 Task: Search for emails categorized under 'Red category' in Outlook.
Action: Mouse moved to (403, 8)
Screenshot: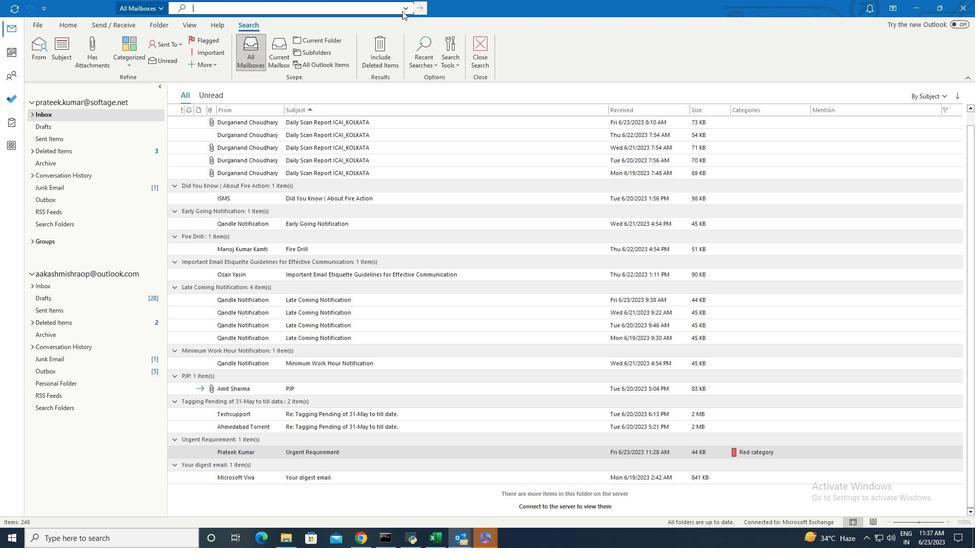 
Action: Mouse pressed left at (403, 8)
Screenshot: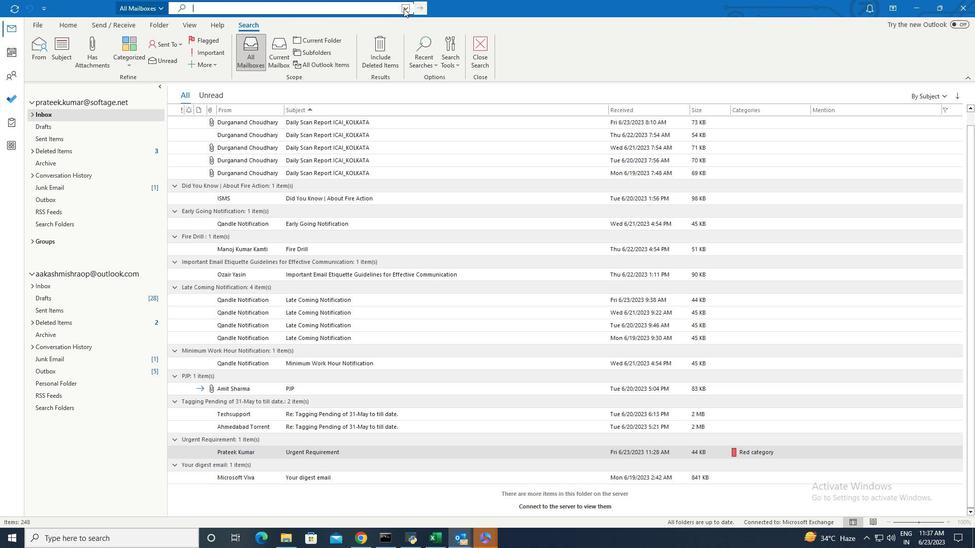
Action: Mouse moved to (411, 24)
Screenshot: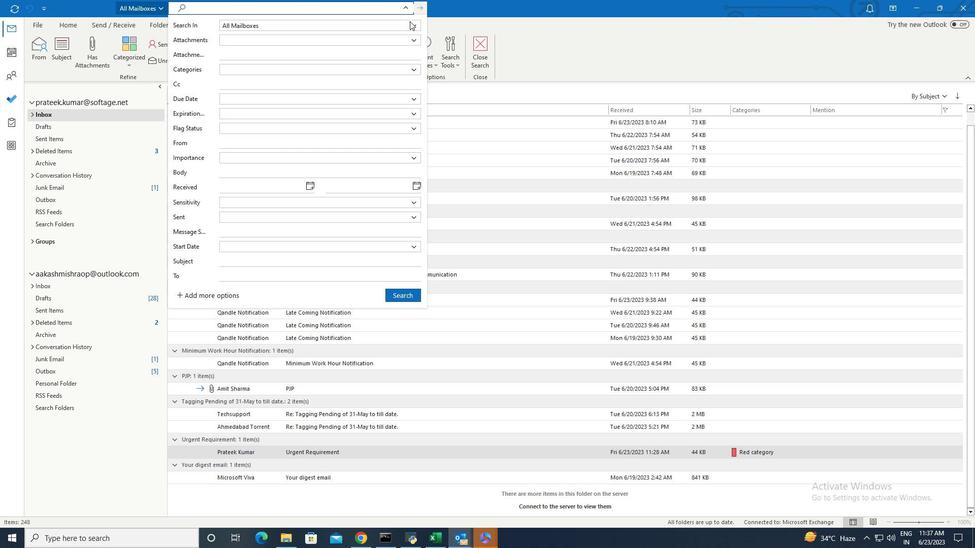 
Action: Mouse pressed left at (411, 24)
Screenshot: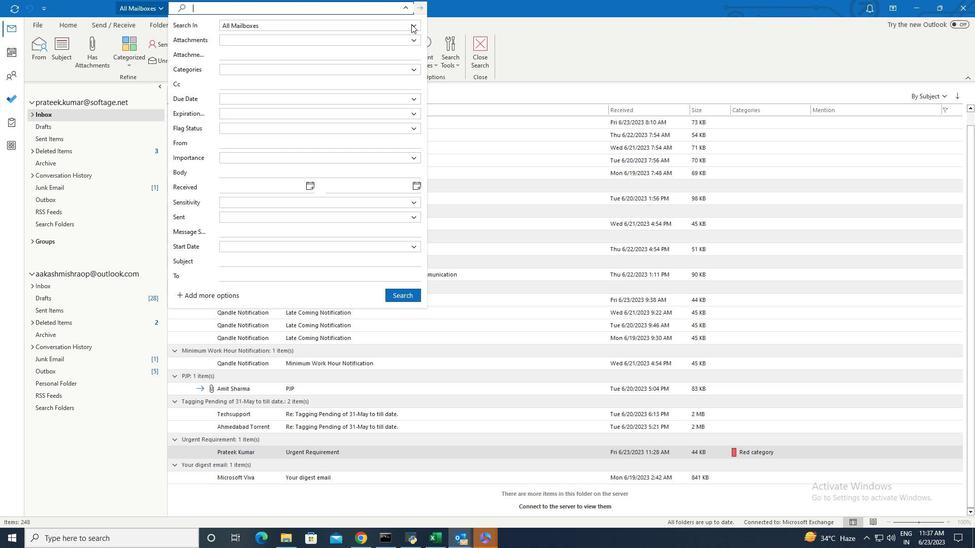 
Action: Mouse moved to (271, 34)
Screenshot: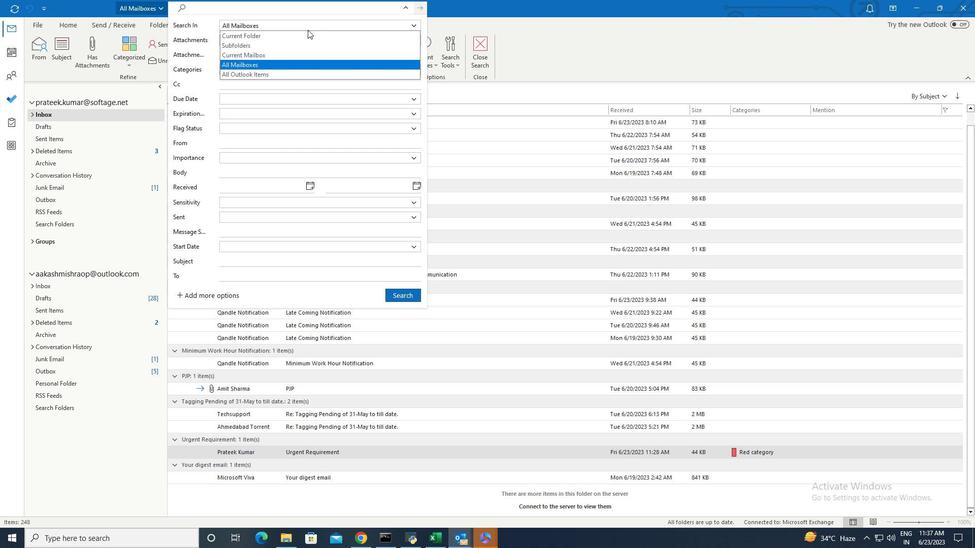 
Action: Mouse pressed left at (271, 34)
Screenshot: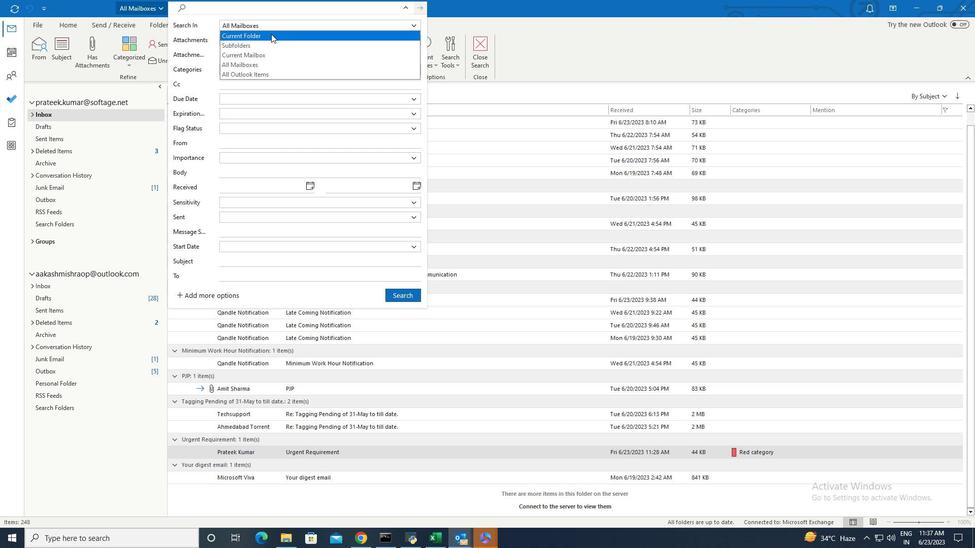 
Action: Mouse moved to (404, 7)
Screenshot: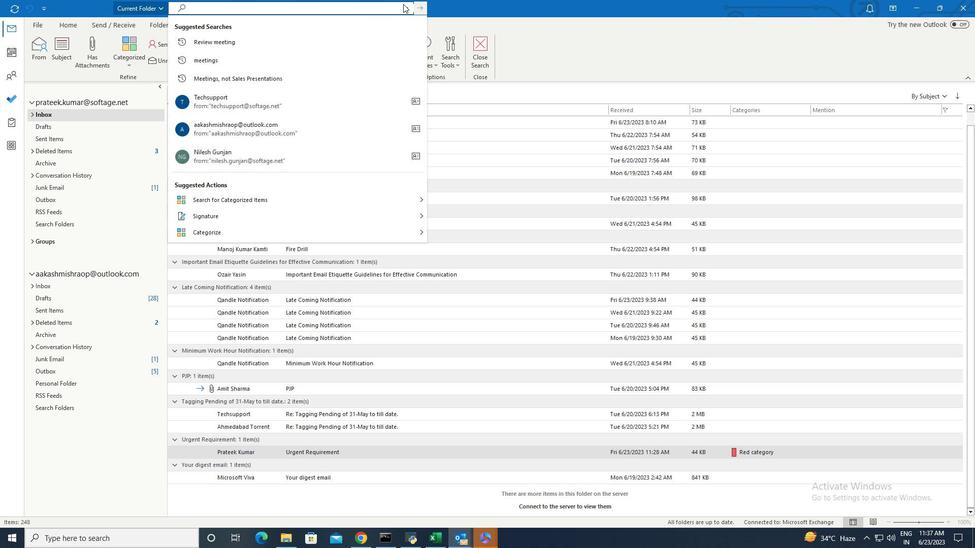 
Action: Mouse pressed left at (404, 7)
Screenshot: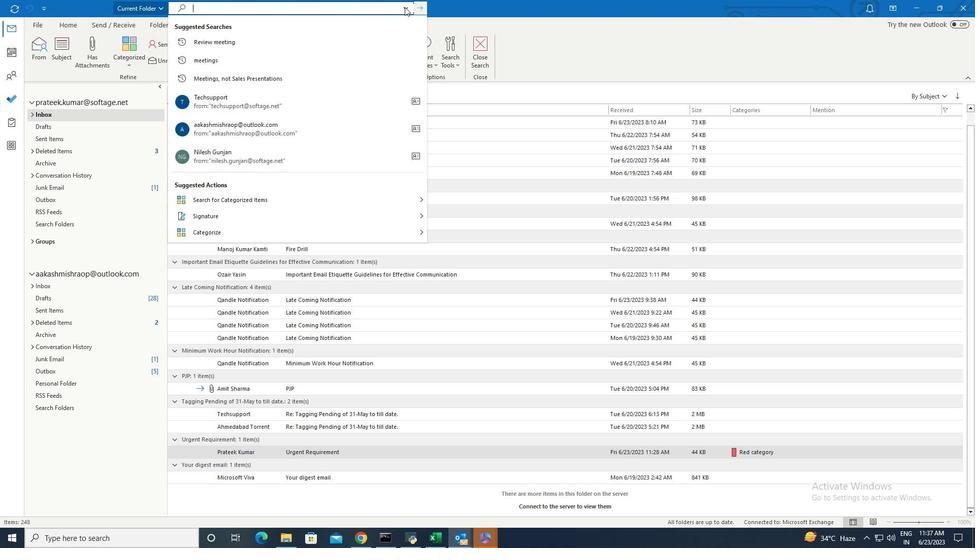 
Action: Mouse moved to (256, 72)
Screenshot: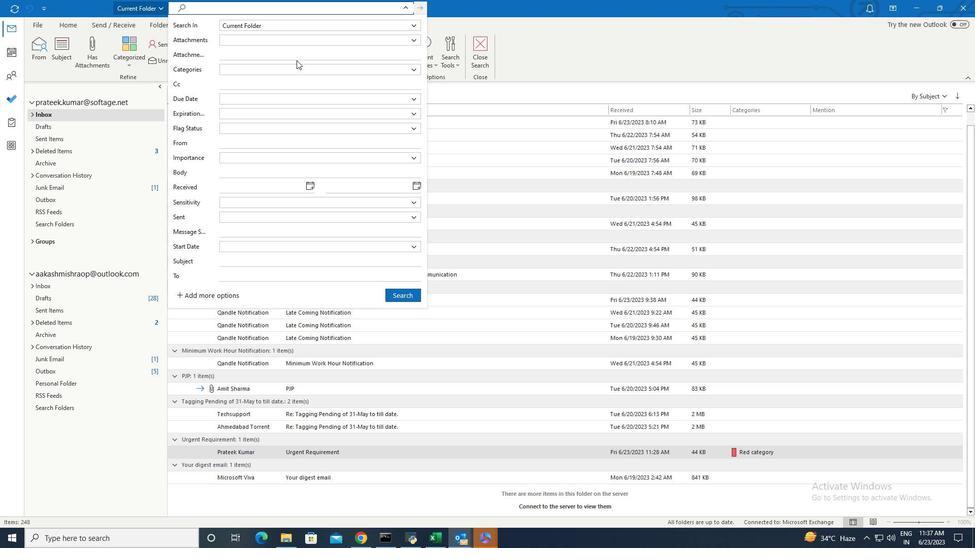 
Action: Mouse pressed left at (256, 72)
Screenshot: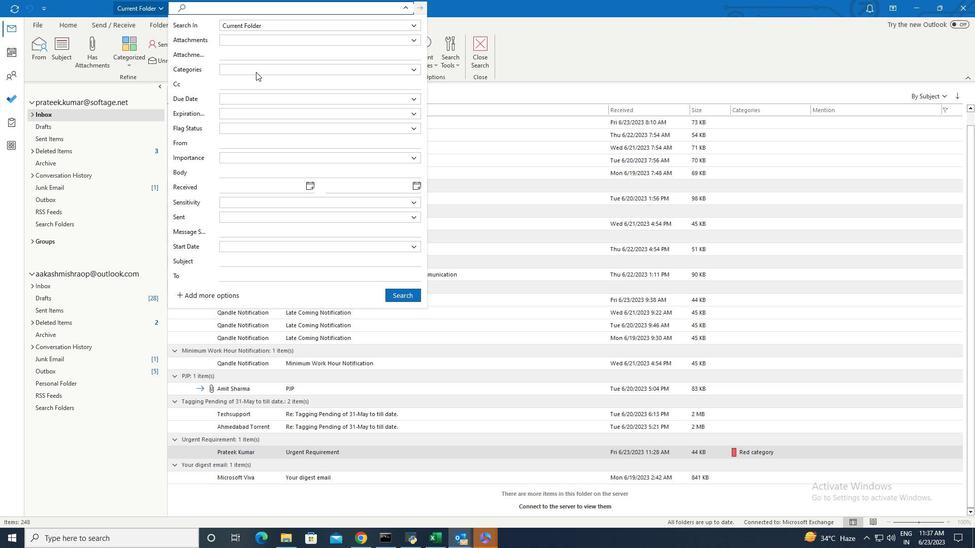 
Action: Mouse moved to (246, 125)
Screenshot: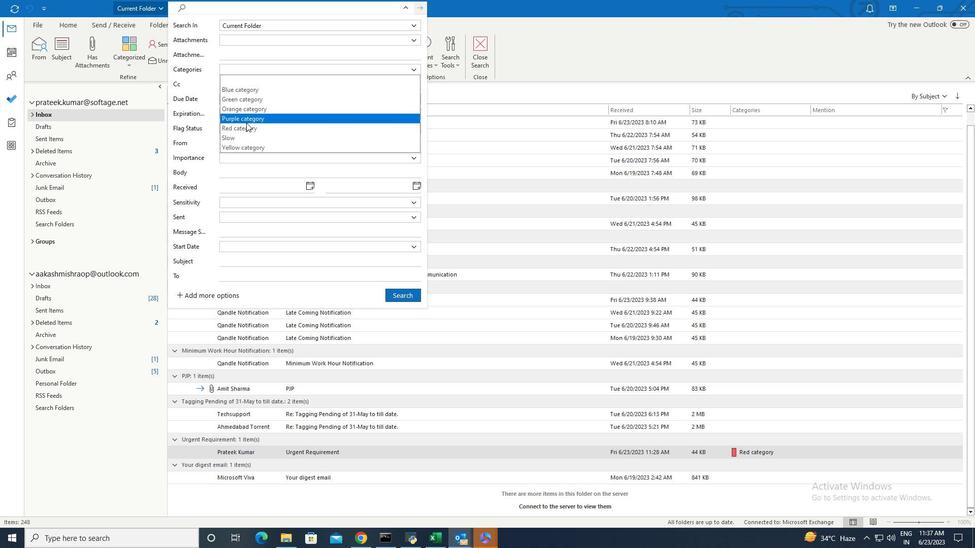 
Action: Mouse pressed left at (246, 125)
Screenshot: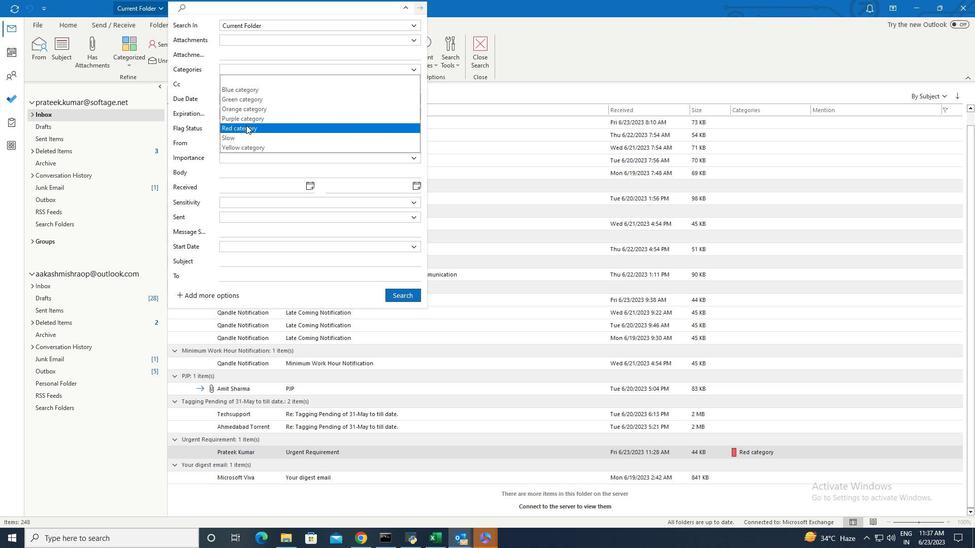 
Action: Mouse moved to (387, 294)
Screenshot: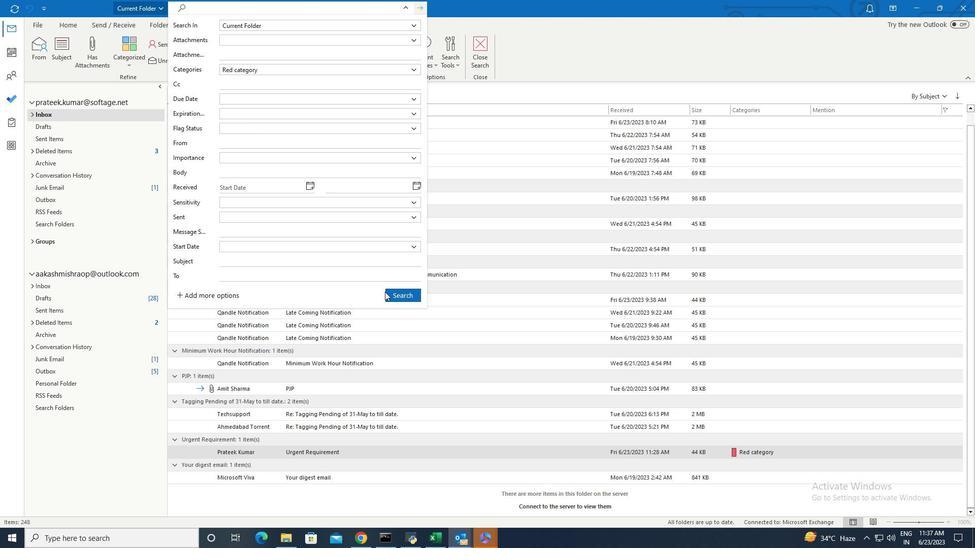 
Action: Mouse pressed left at (387, 294)
Screenshot: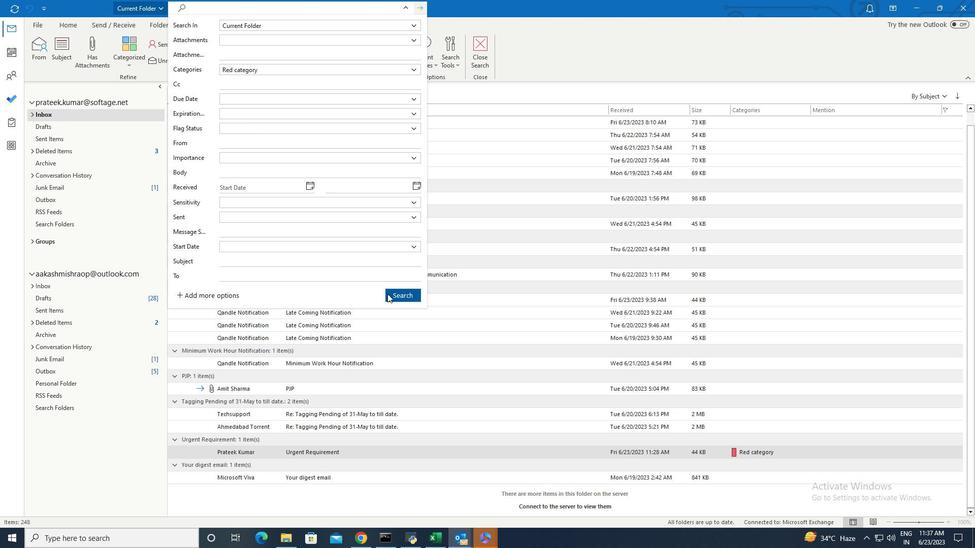 
